 Task: Look for properties with iron facilities.
Action: Mouse moved to (695, 135)
Screenshot: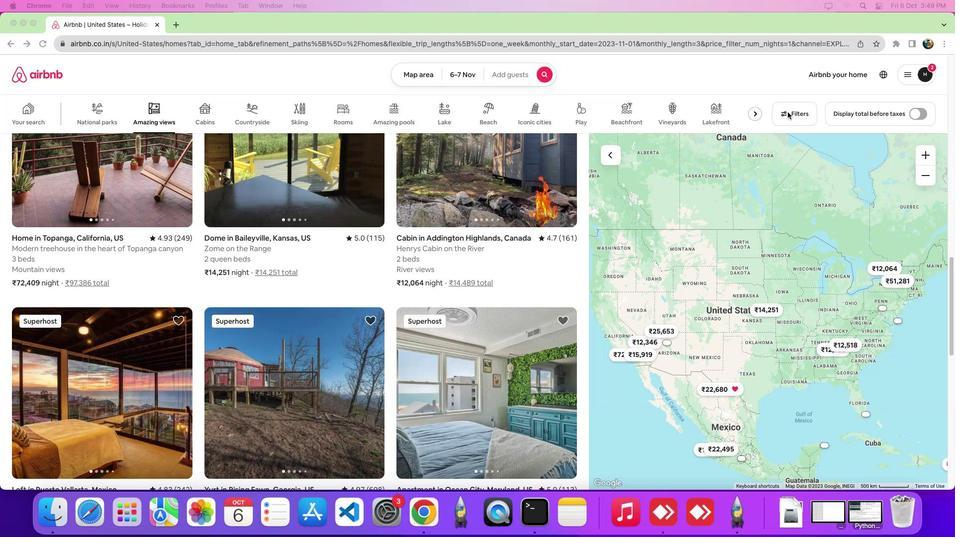
Action: Mouse pressed left at (695, 135)
Screenshot: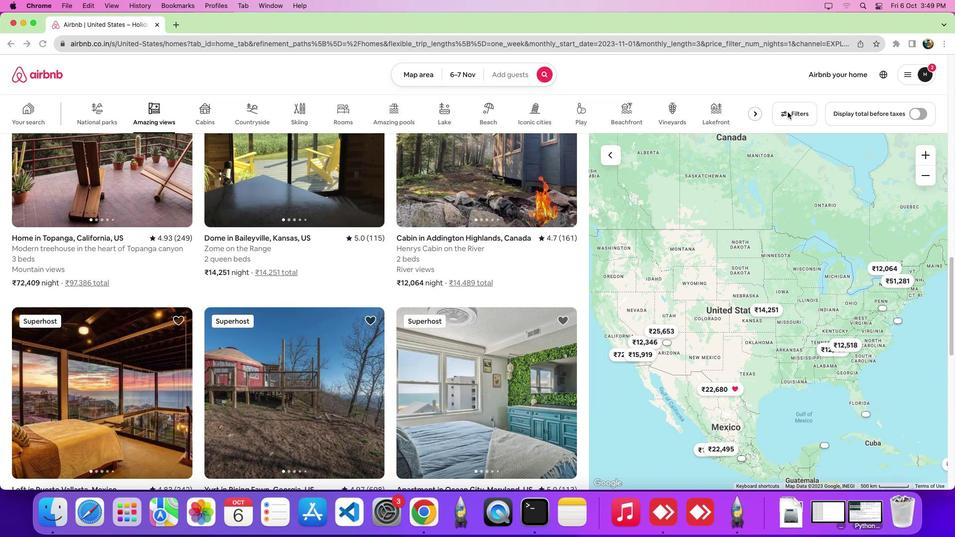 
Action: Mouse pressed left at (695, 135)
Screenshot: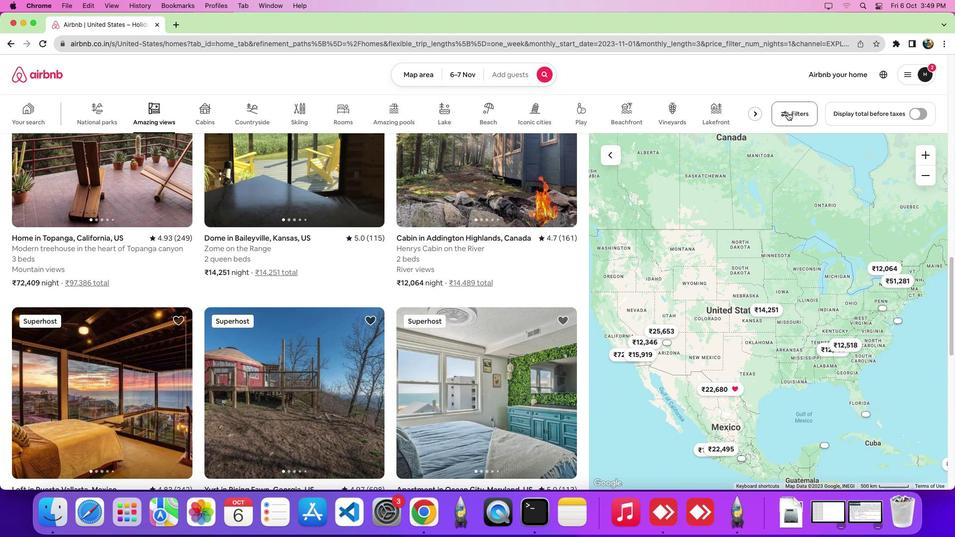 
Action: Mouse moved to (459, 190)
Screenshot: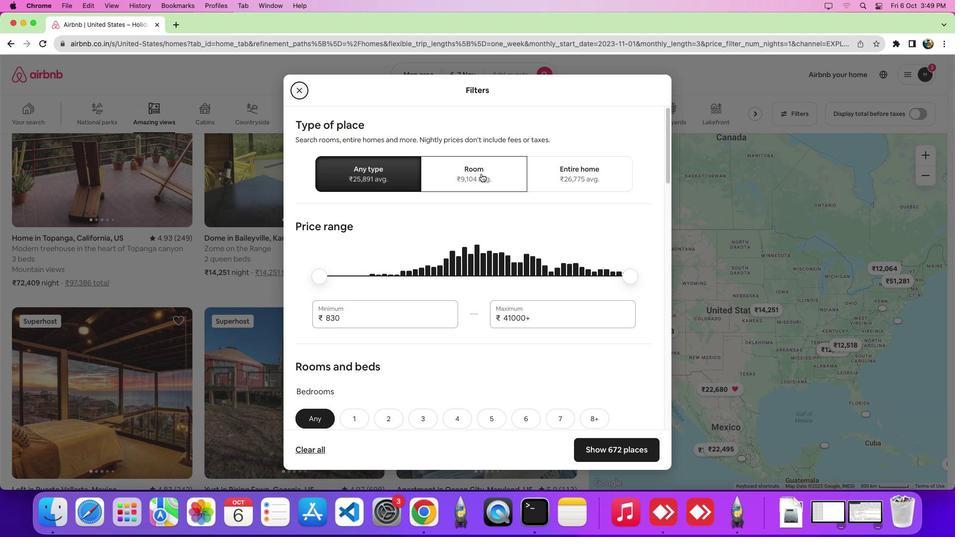
Action: Mouse pressed left at (459, 190)
Screenshot: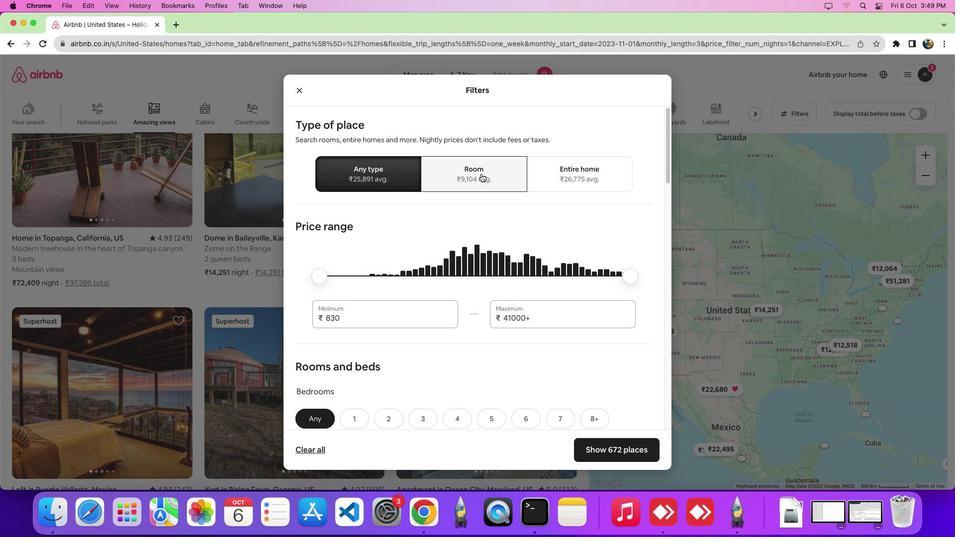 
Action: Mouse moved to (481, 323)
Screenshot: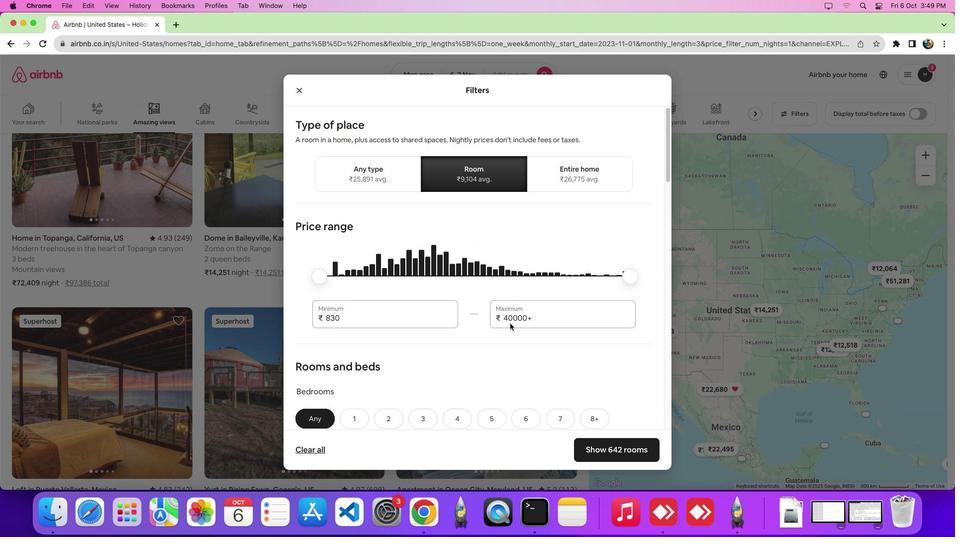 
Action: Mouse scrolled (481, 323) with delta (88, 34)
Screenshot: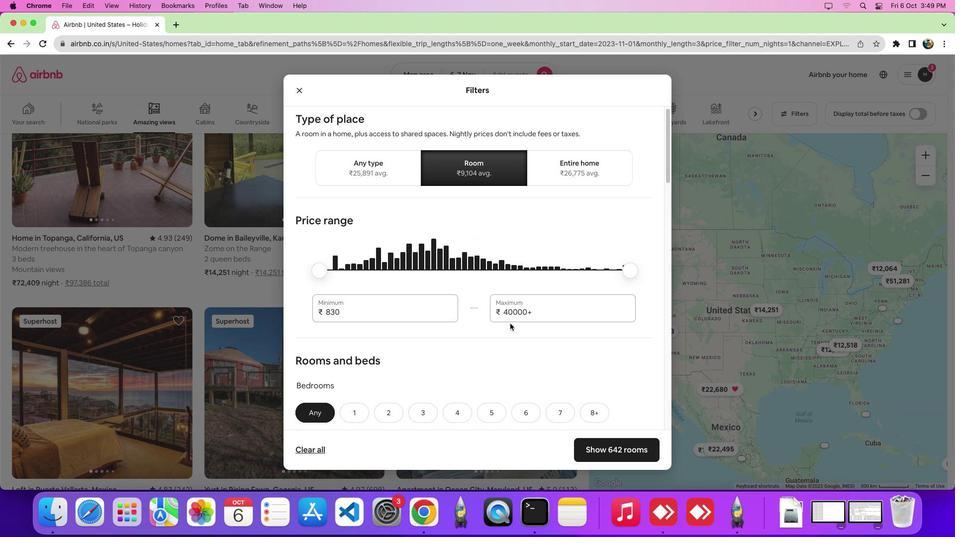 
Action: Mouse scrolled (481, 323) with delta (88, 34)
Screenshot: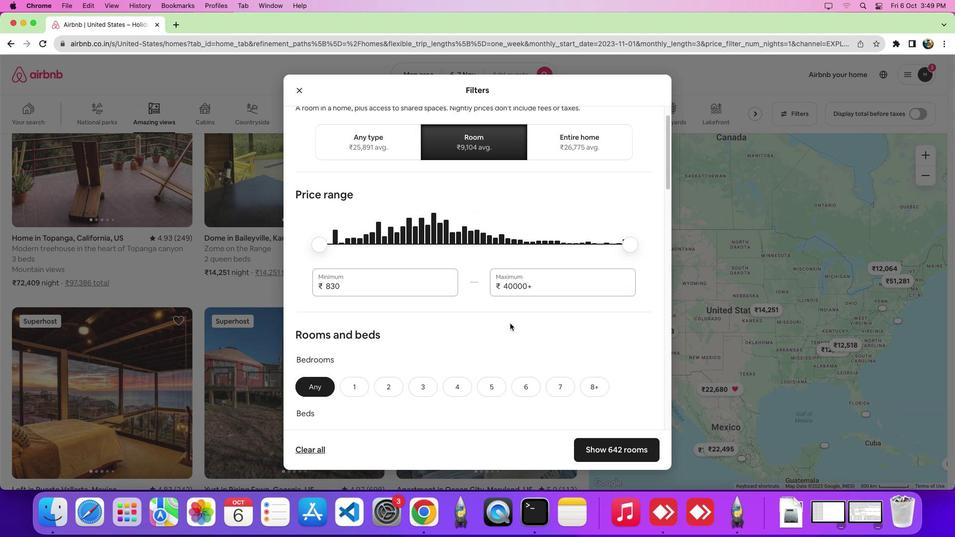 
Action: Mouse scrolled (481, 323) with delta (88, 32)
Screenshot: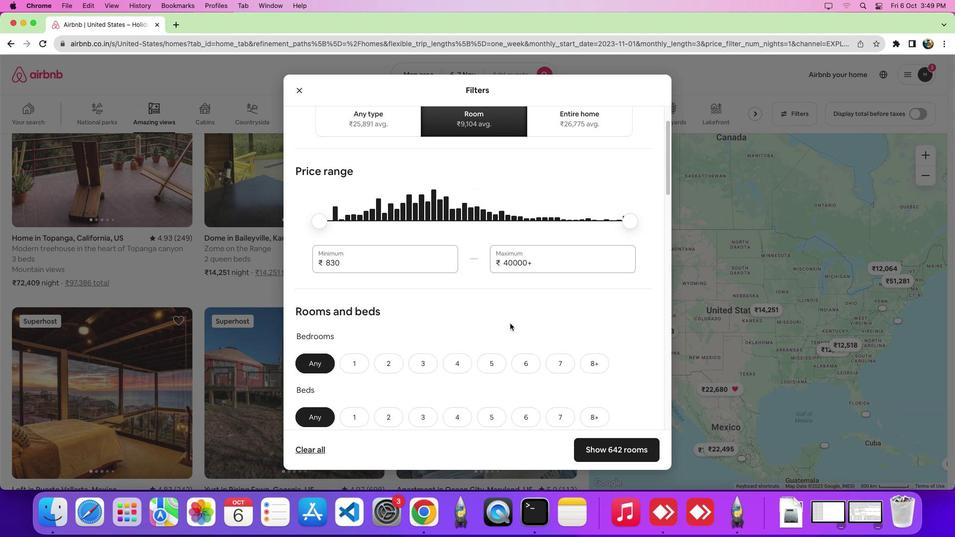 
Action: Mouse scrolled (481, 323) with delta (88, 34)
Screenshot: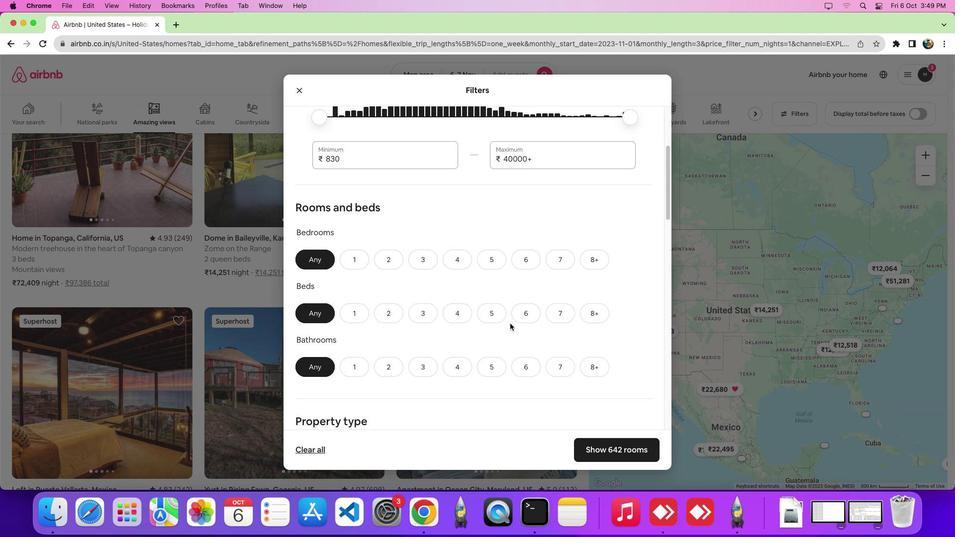 
Action: Mouse scrolled (481, 323) with delta (88, 34)
Screenshot: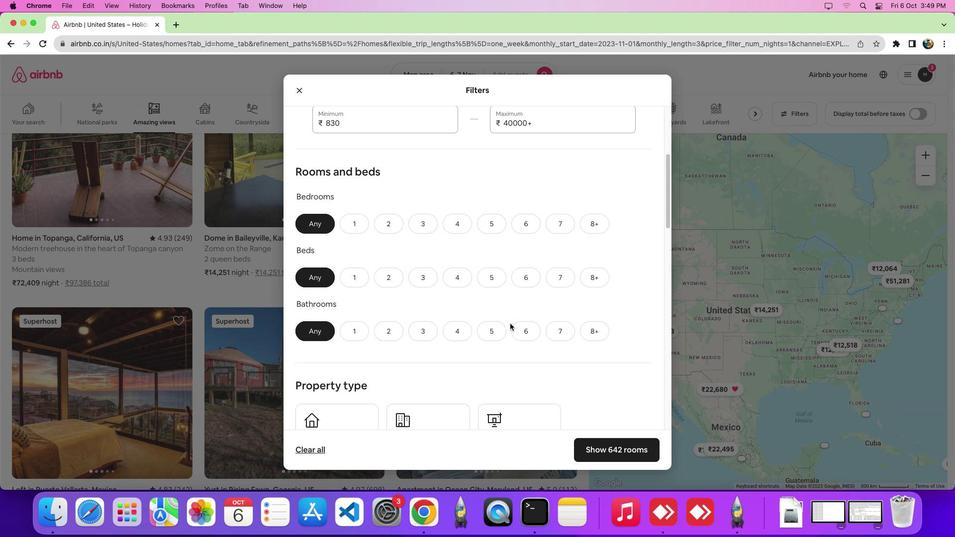 
Action: Mouse scrolled (481, 323) with delta (88, 31)
Screenshot: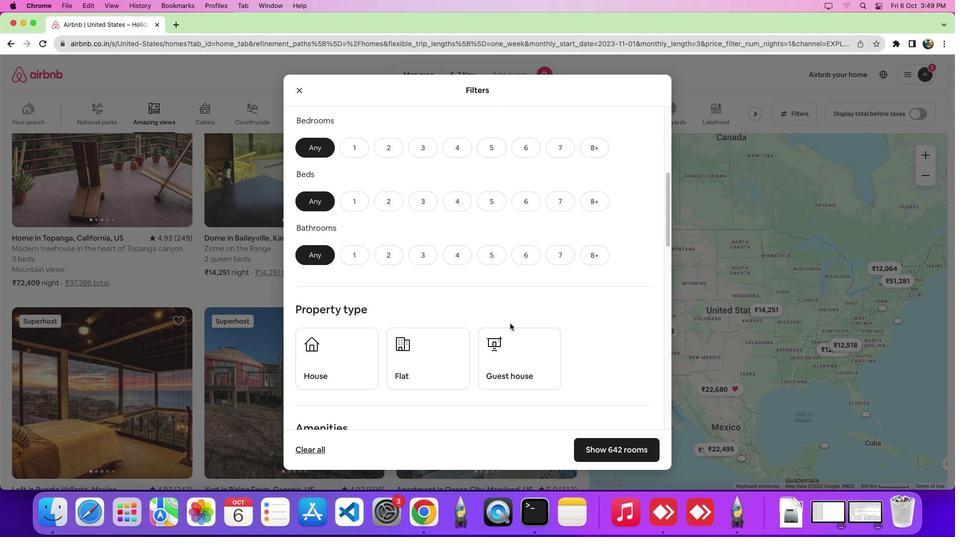 
Action: Mouse scrolled (481, 323) with delta (88, 34)
Screenshot: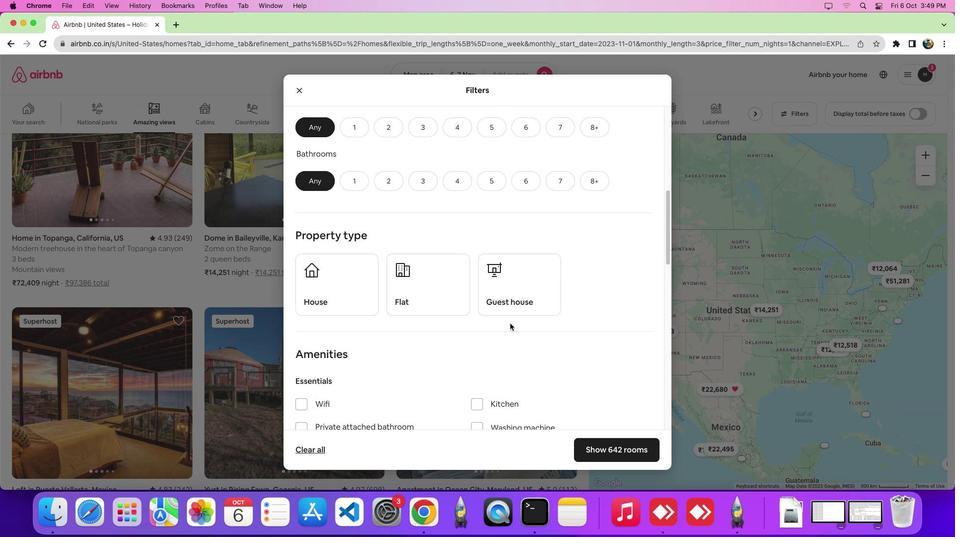 
Action: Mouse scrolled (481, 323) with delta (88, 34)
Screenshot: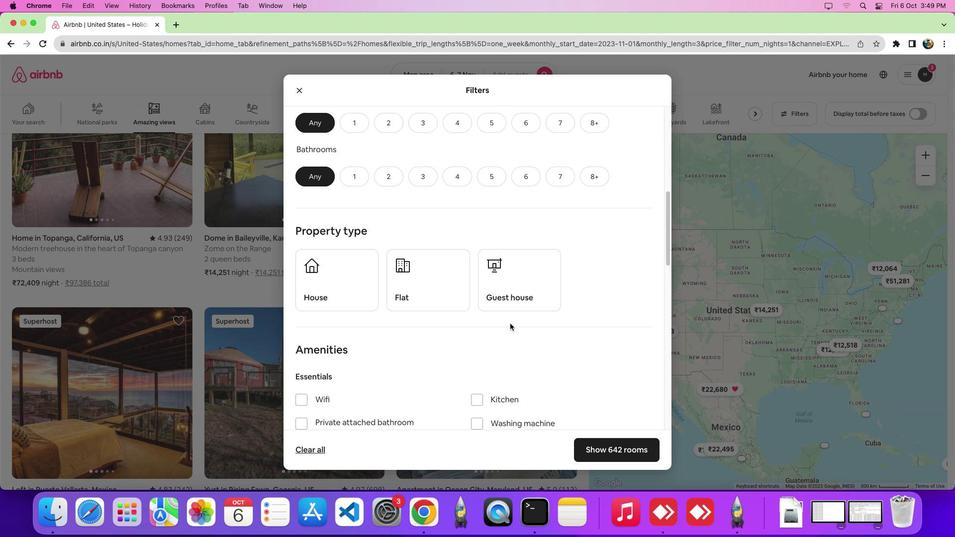 
Action: Mouse scrolled (481, 323) with delta (88, 34)
Screenshot: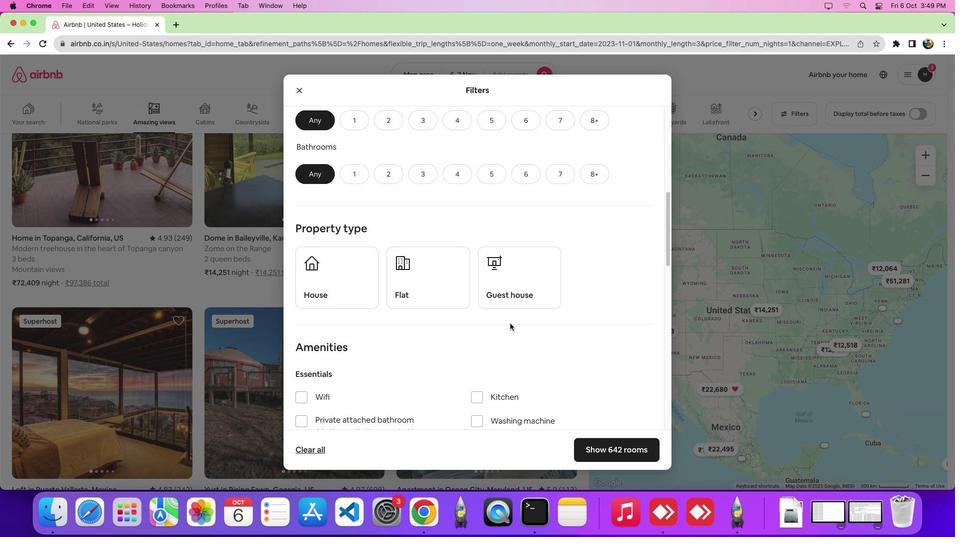 
Action: Mouse scrolled (481, 323) with delta (88, 34)
Screenshot: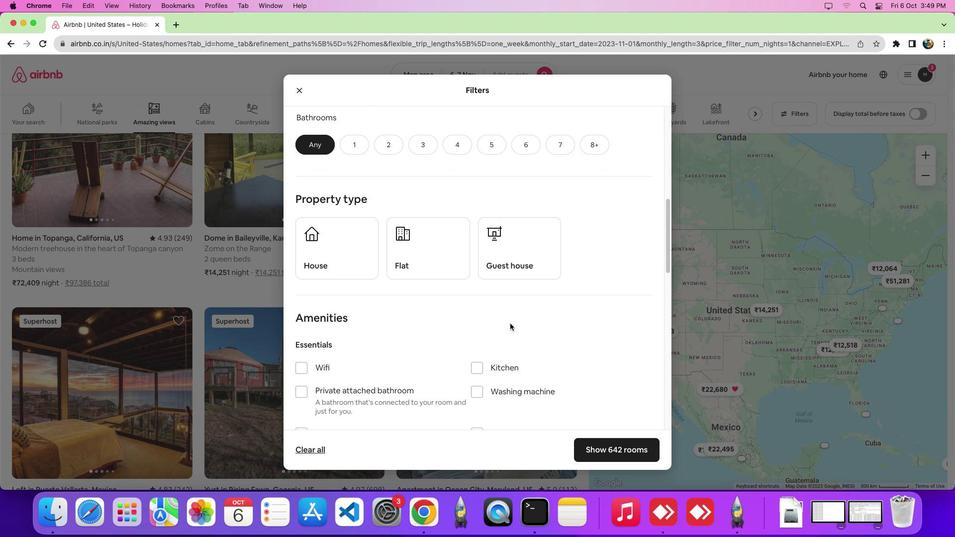 
Action: Mouse scrolled (481, 323) with delta (88, 34)
Screenshot: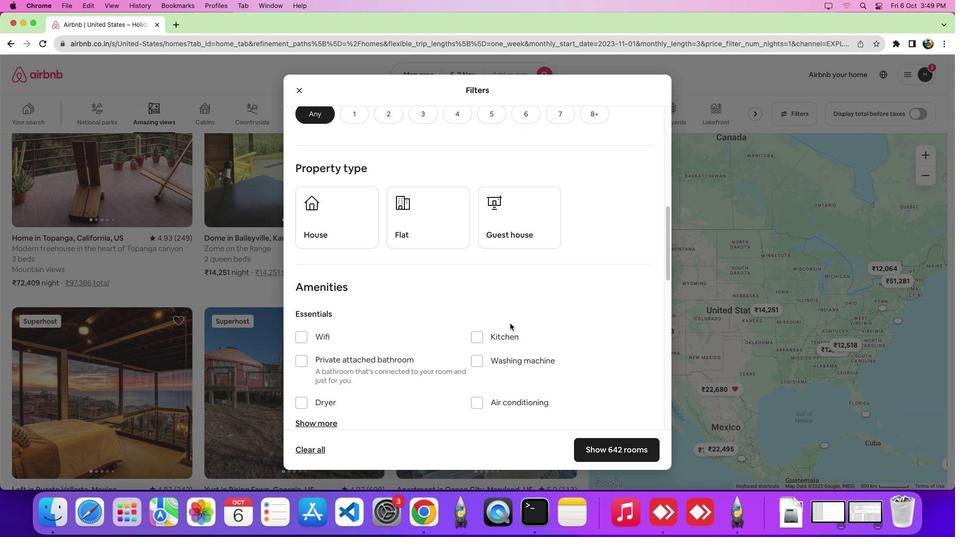 
Action: Mouse scrolled (481, 323) with delta (88, 34)
Screenshot: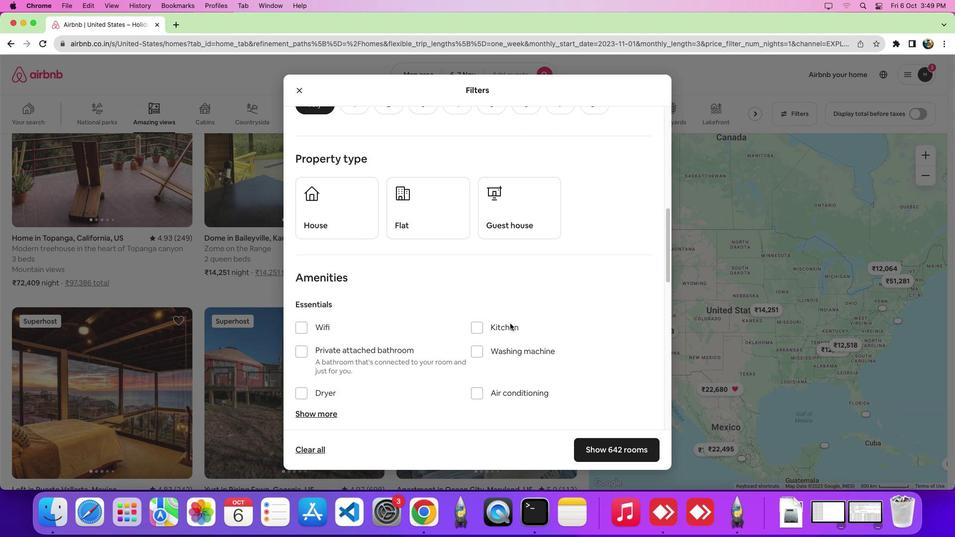 
Action: Mouse scrolled (481, 323) with delta (88, 32)
Screenshot: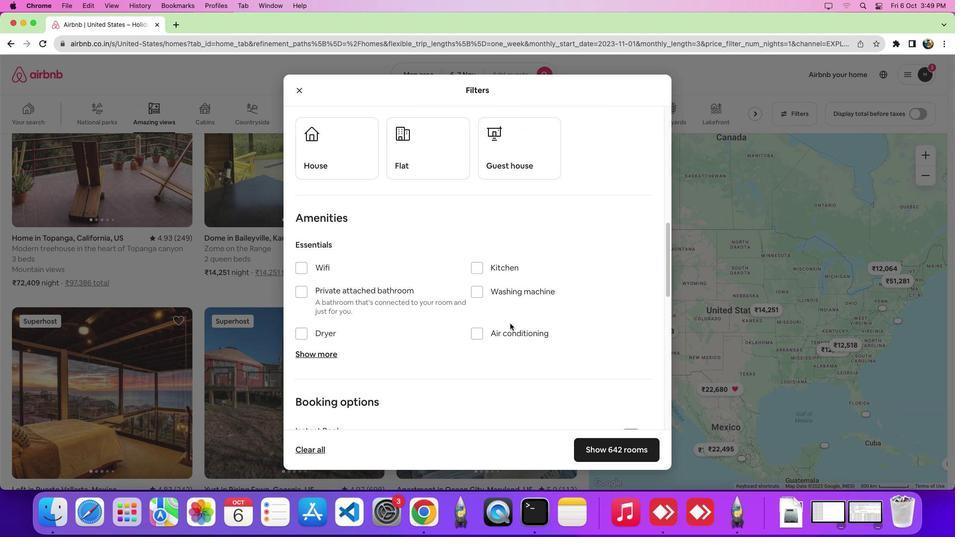 
Action: Mouse moved to (346, 306)
Screenshot: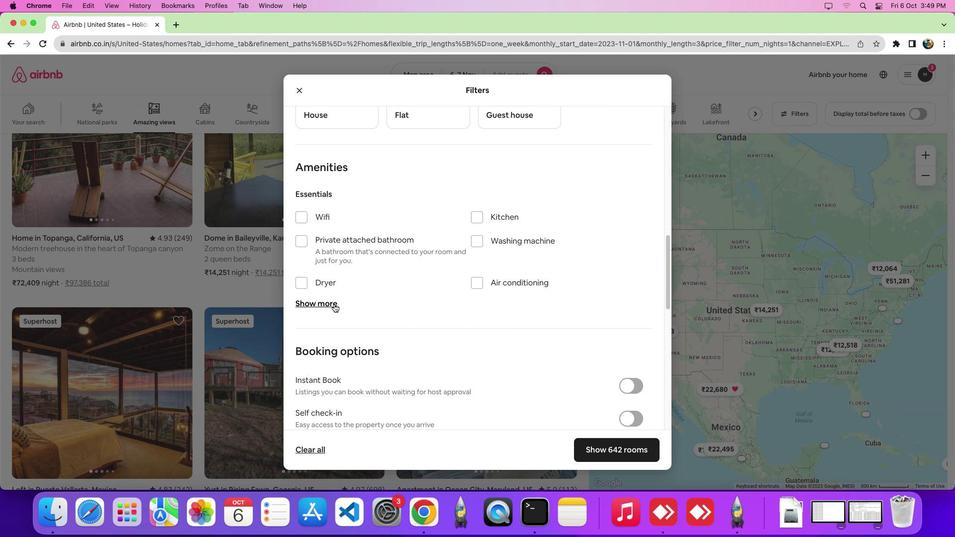 
Action: Mouse pressed left at (346, 306)
Screenshot: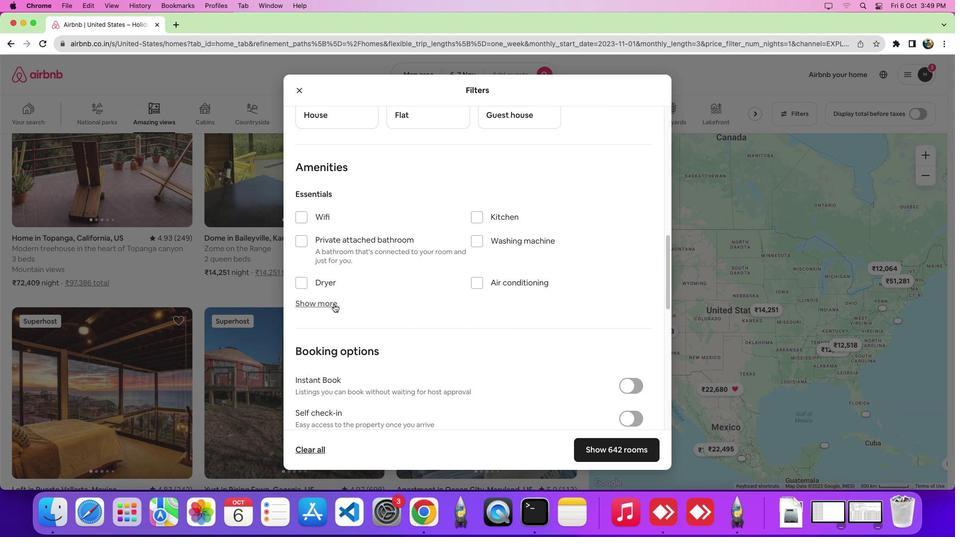 
Action: Mouse moved to (471, 284)
Screenshot: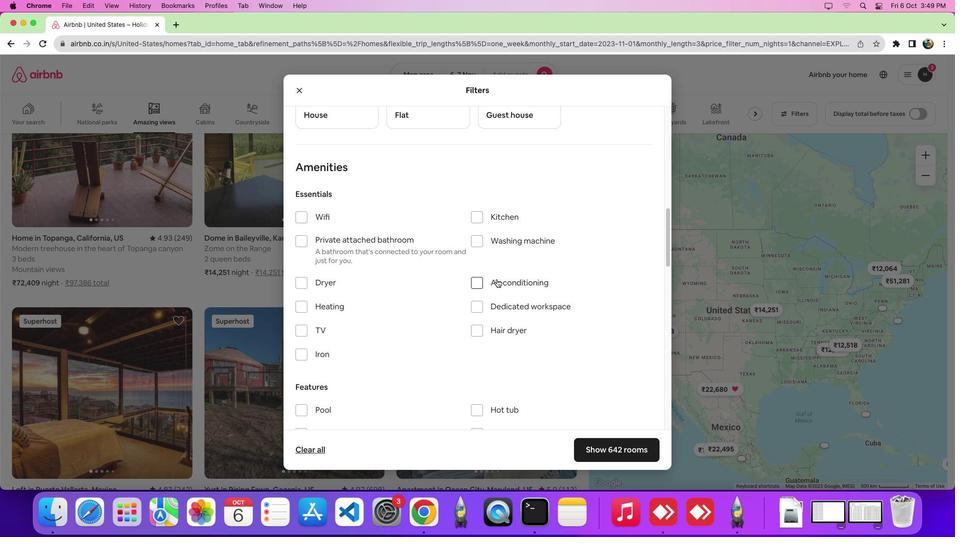 
Action: Mouse scrolled (471, 284) with delta (88, 34)
Screenshot: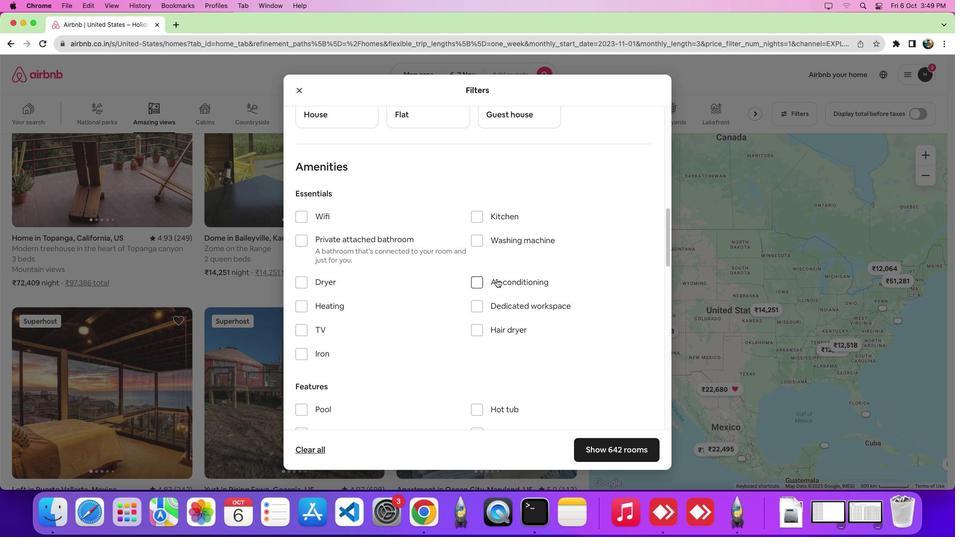 
Action: Mouse scrolled (471, 284) with delta (88, 34)
Screenshot: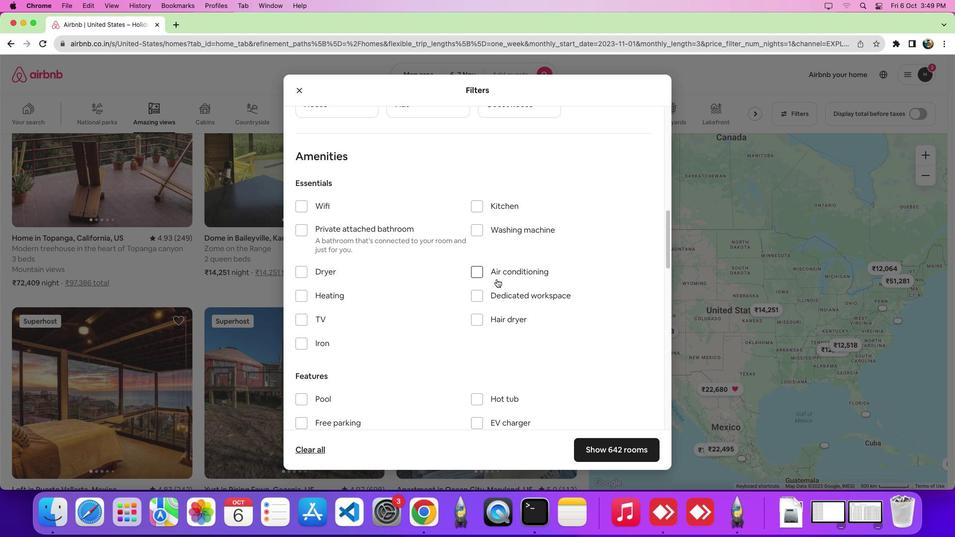 
Action: Mouse scrolled (471, 284) with delta (88, 33)
Screenshot: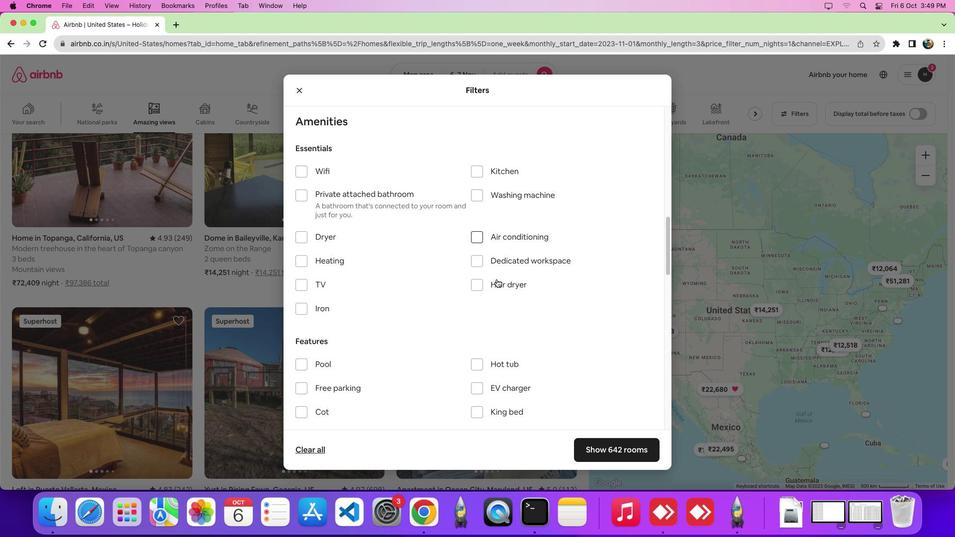 
Action: Mouse moved to (318, 281)
Screenshot: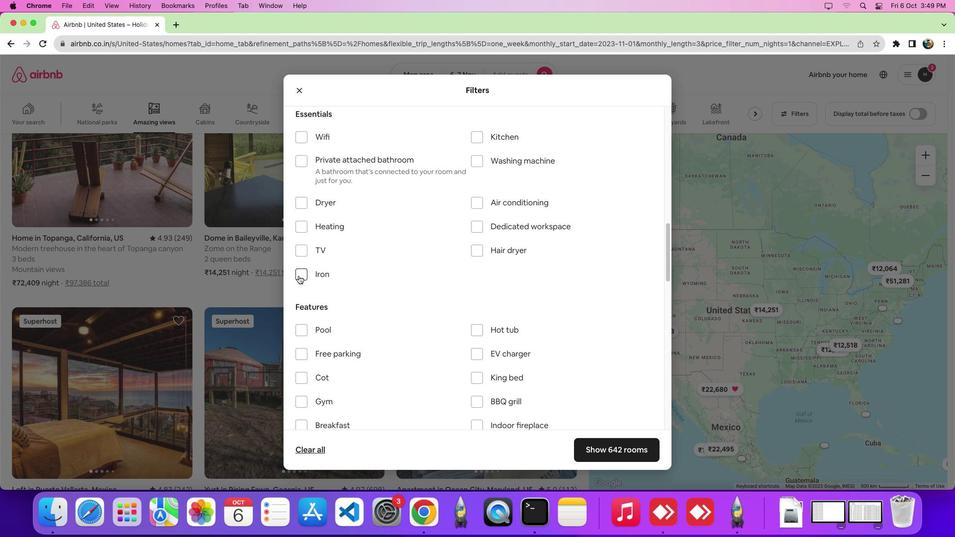 
Action: Mouse pressed left at (318, 281)
Screenshot: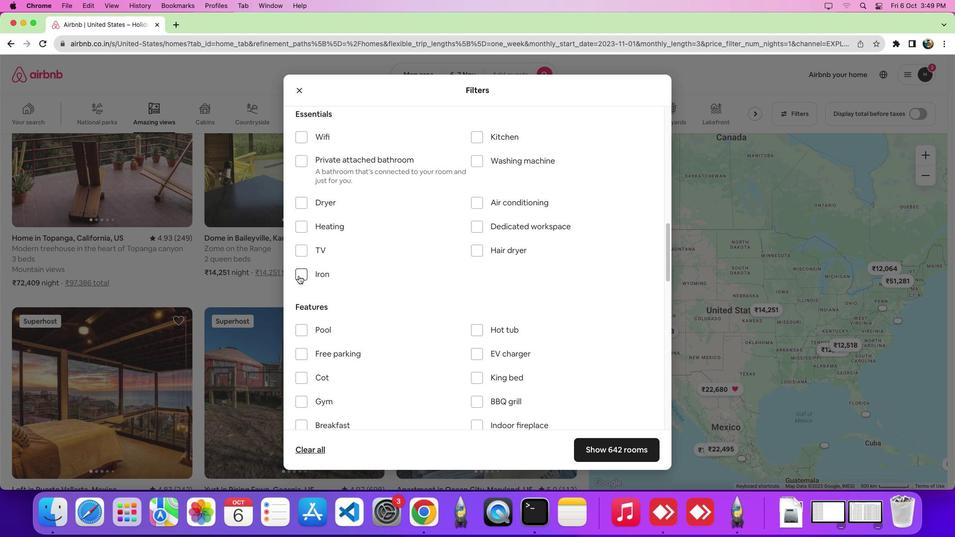 
Action: Mouse moved to (565, 443)
Screenshot: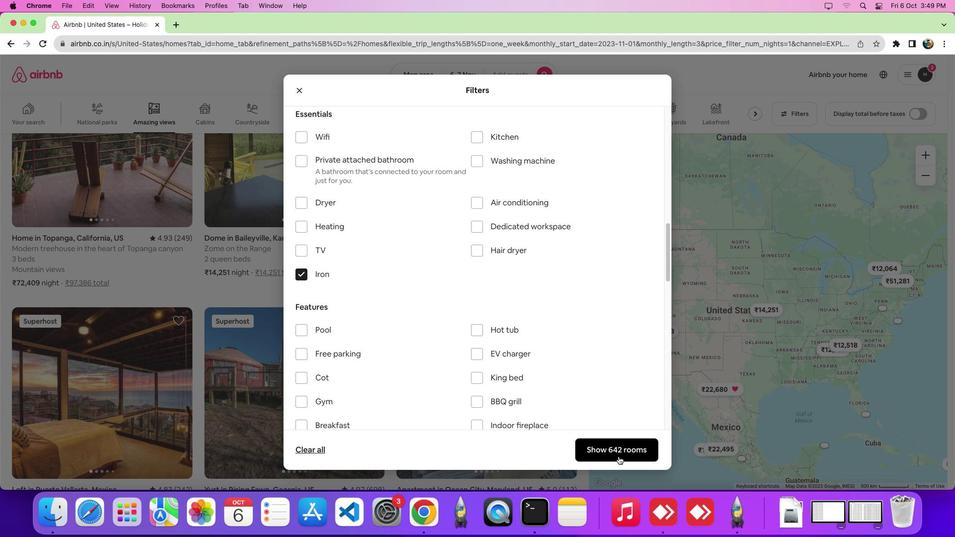 
Action: Mouse pressed left at (565, 443)
Screenshot: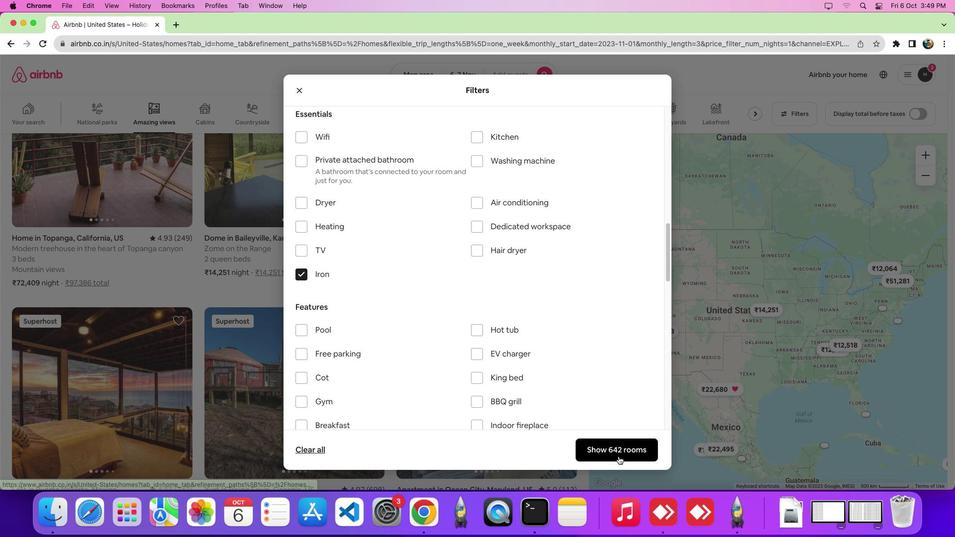 
Action: Mouse moved to (566, 442)
Screenshot: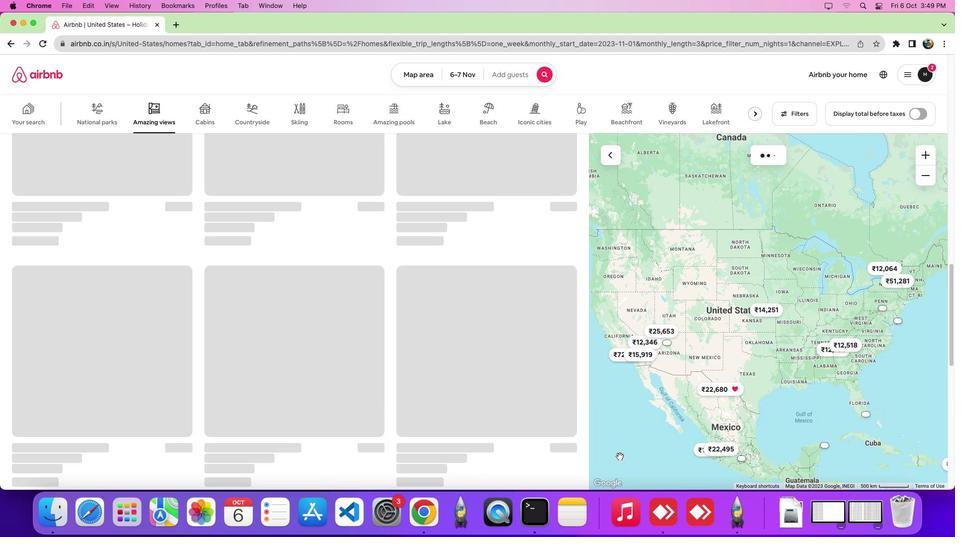 
